 Task: Add a signature Autumn Baker containing With gratitude, Autumn Baker to email address softage.10@softage.net and add a folder Vulnerability management
Action: Mouse moved to (89, 90)
Screenshot: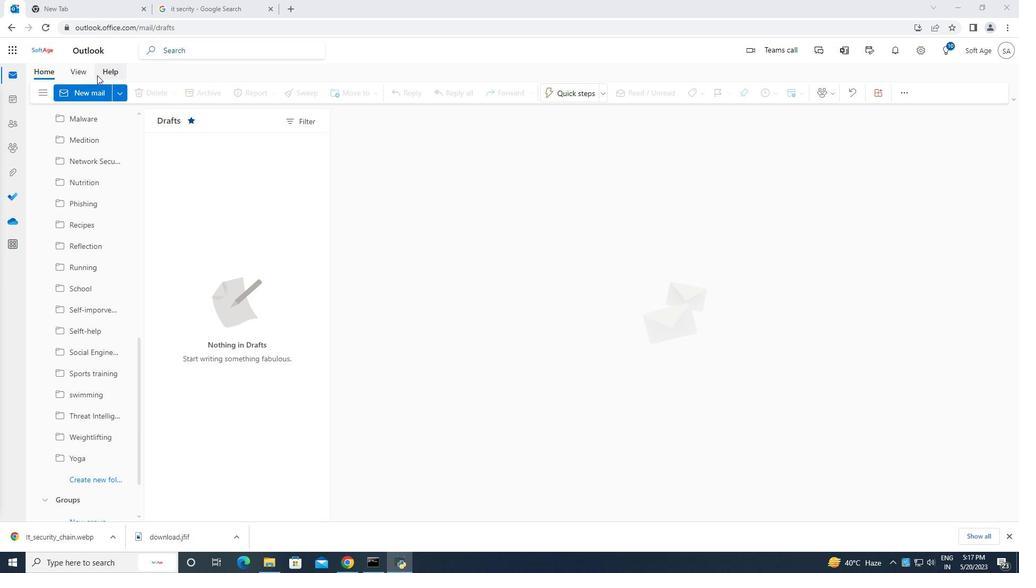 
Action: Mouse pressed left at (89, 90)
Screenshot: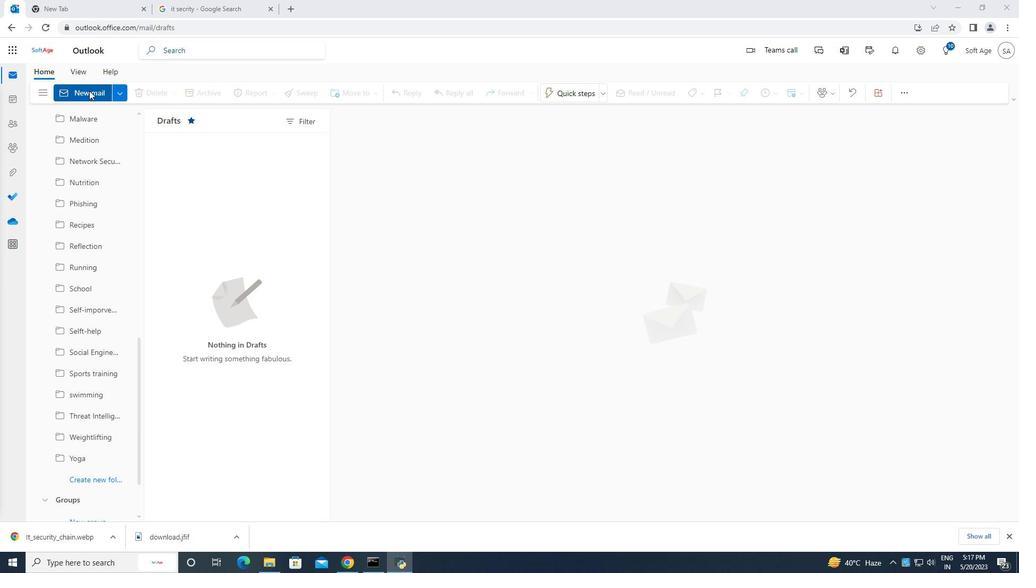 
Action: Mouse moved to (681, 88)
Screenshot: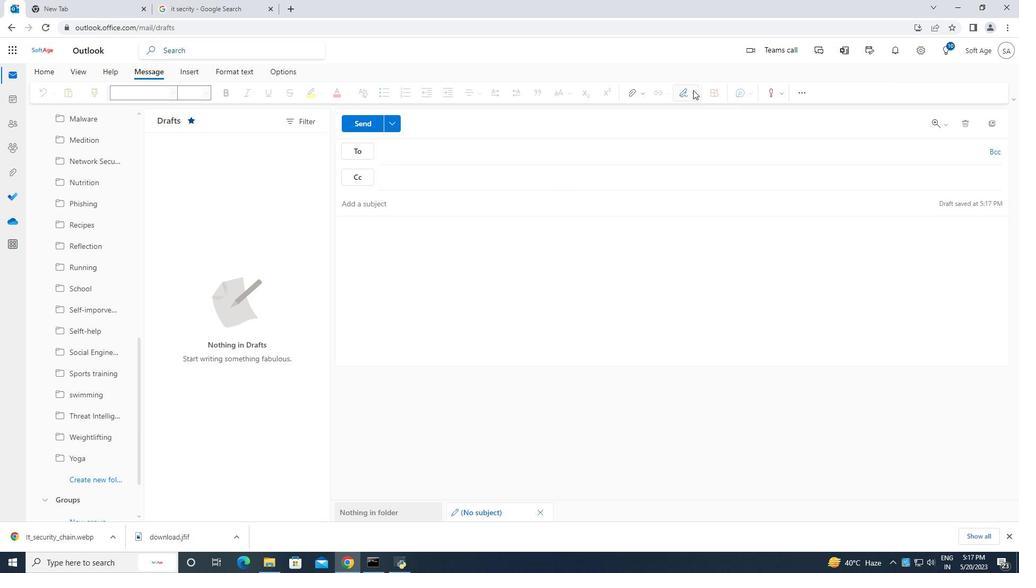 
Action: Mouse pressed left at (681, 88)
Screenshot: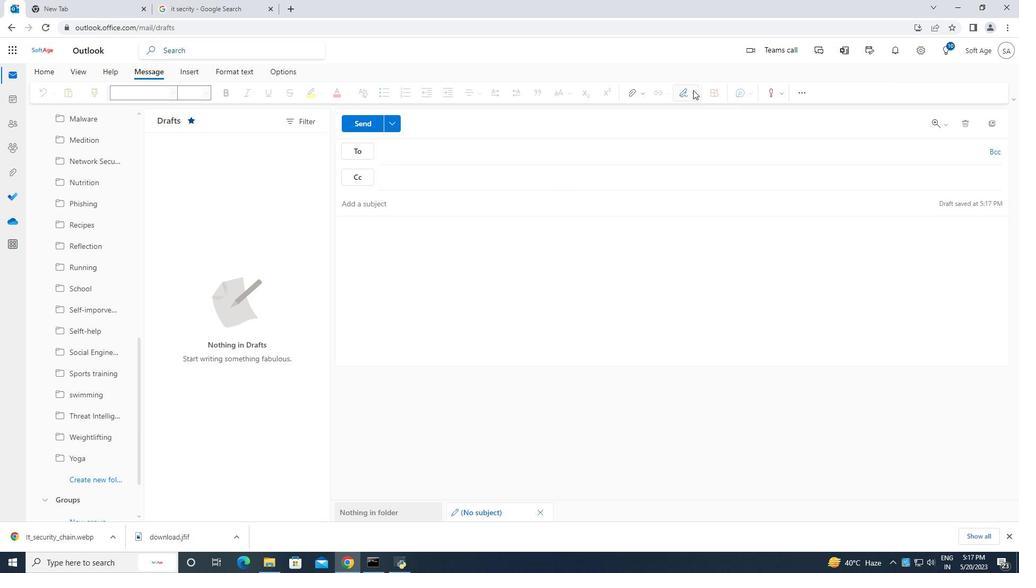
Action: Mouse moved to (660, 134)
Screenshot: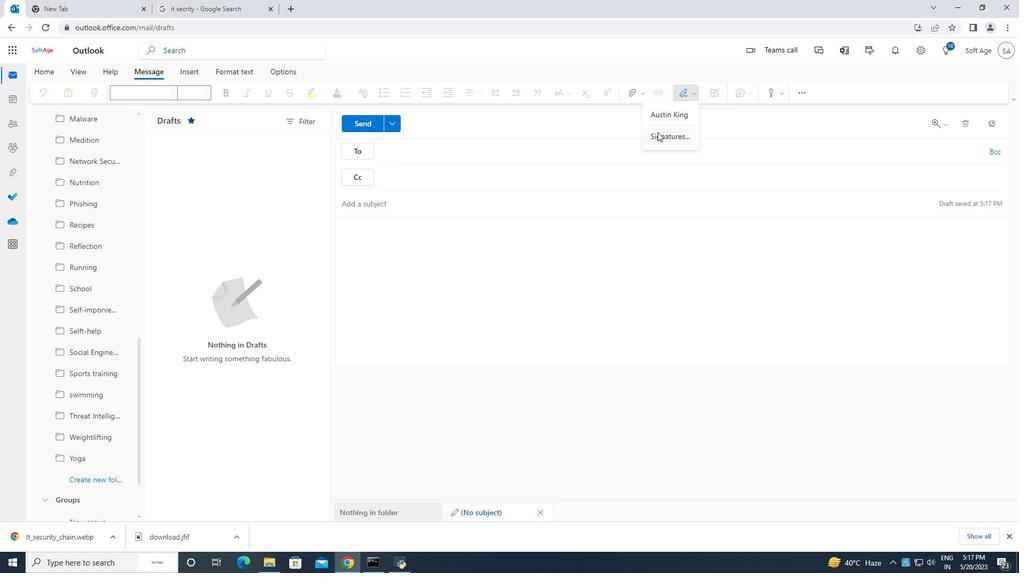 
Action: Mouse pressed left at (660, 134)
Screenshot: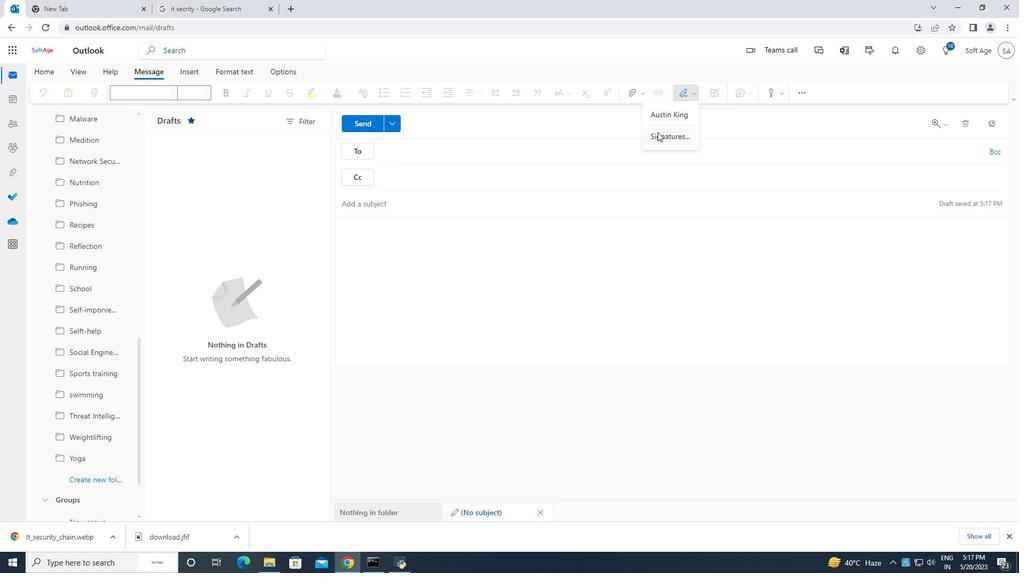 
Action: Mouse moved to (721, 172)
Screenshot: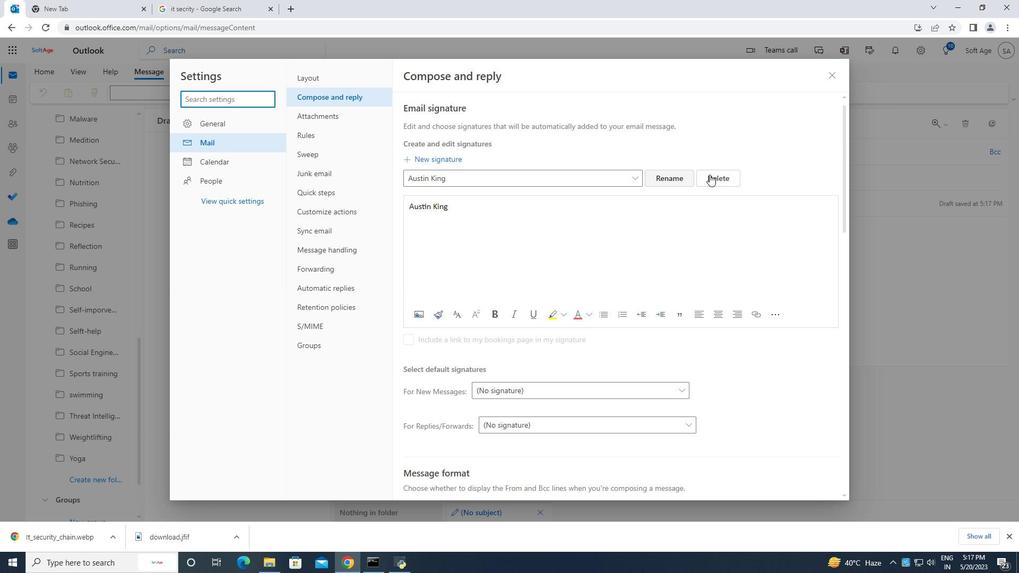 
Action: Mouse pressed left at (721, 172)
Screenshot: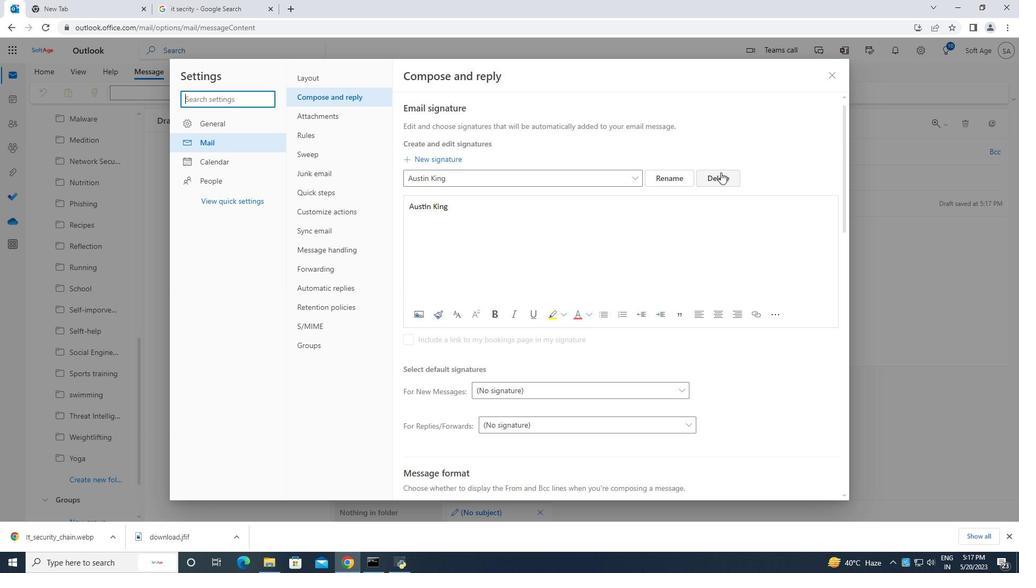 
Action: Mouse moved to (524, 177)
Screenshot: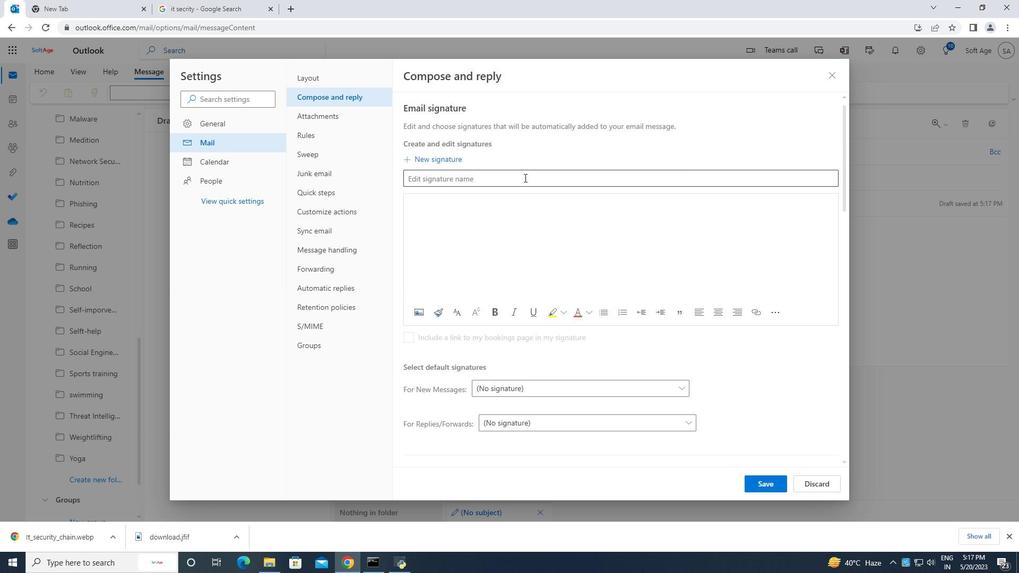
Action: Mouse pressed left at (524, 177)
Screenshot: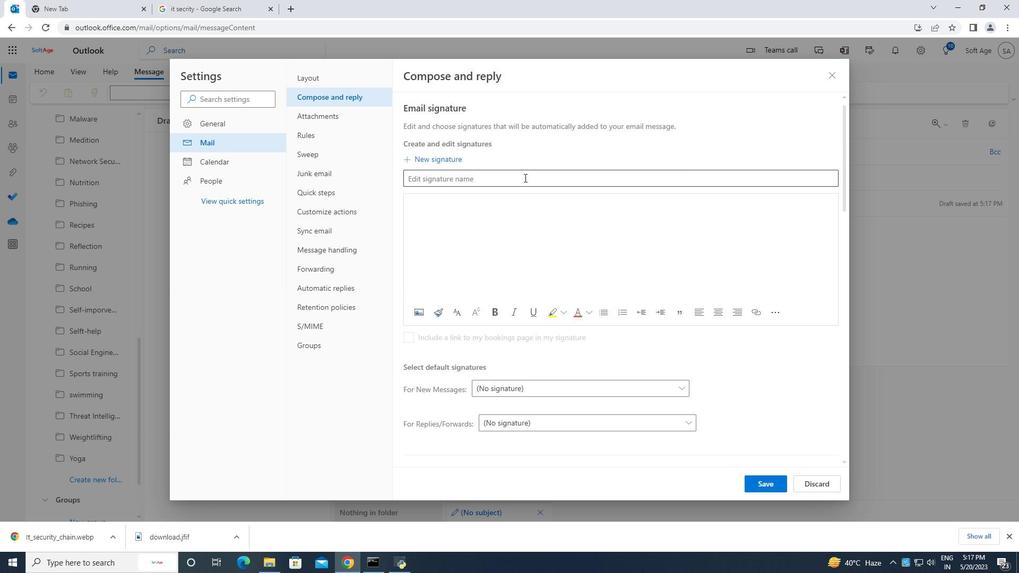 
Action: Mouse moved to (523, 176)
Screenshot: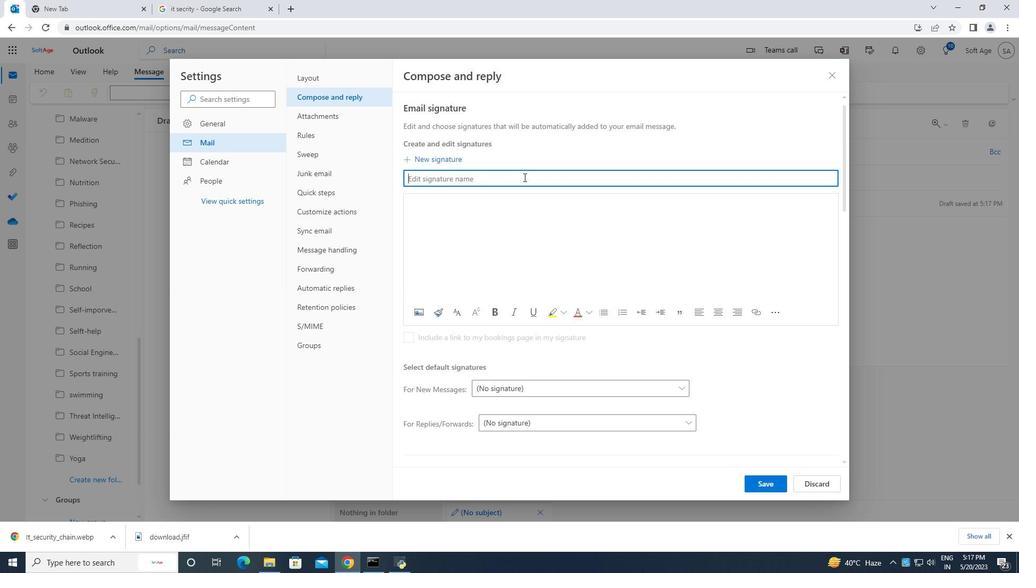 
Action: Key pressed <Key.caps_lock>A<Key.caps_lock>utumn<Key.space><Key.caps_lock><Key.caps_lock><Key.caps_lock>B<Key.caps_lock>kaer<Key.backspace><Key.backspace><Key.backspace><Key.backspace>aker
Screenshot: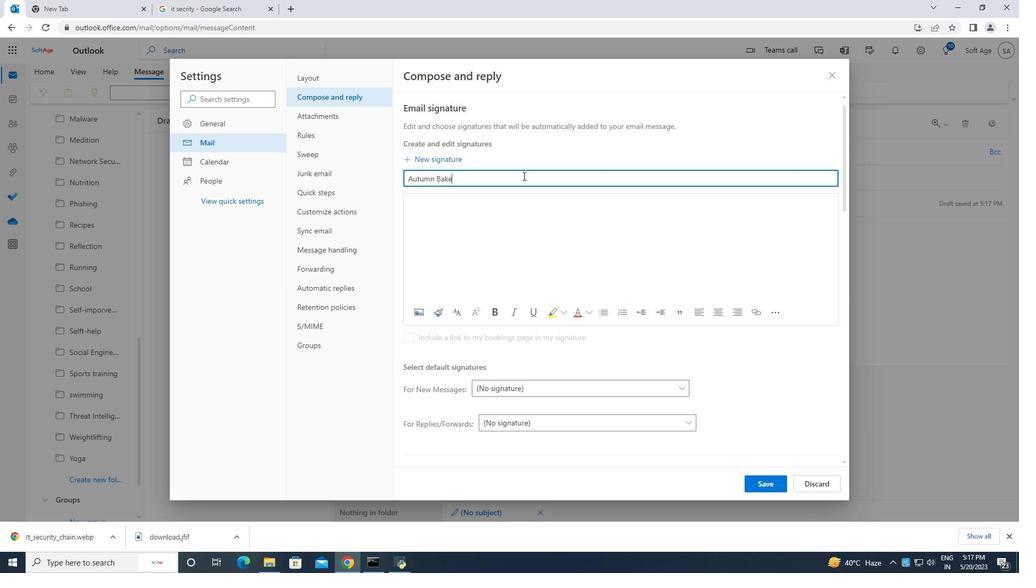
Action: Mouse moved to (473, 214)
Screenshot: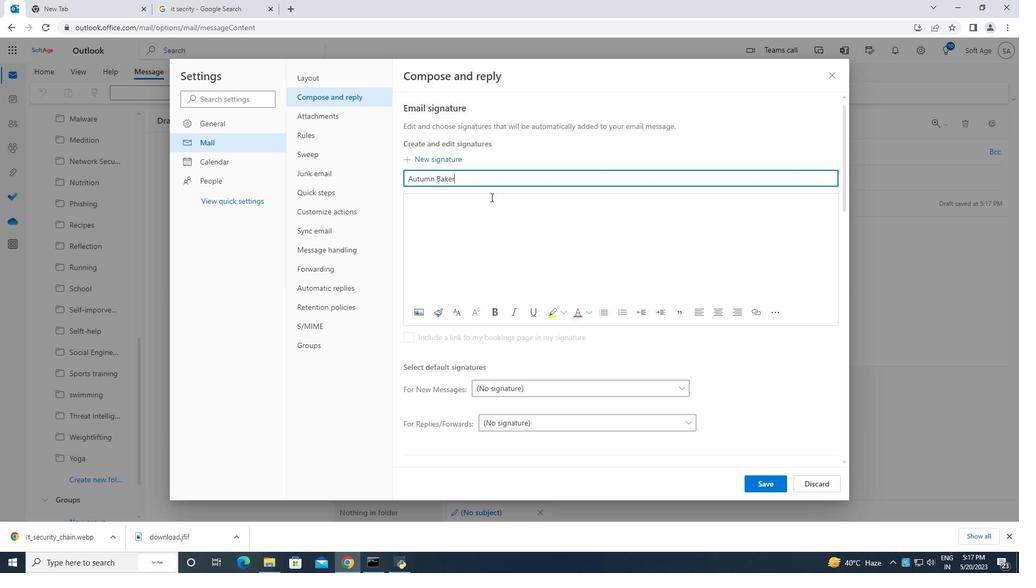 
Action: Mouse pressed left at (473, 214)
Screenshot: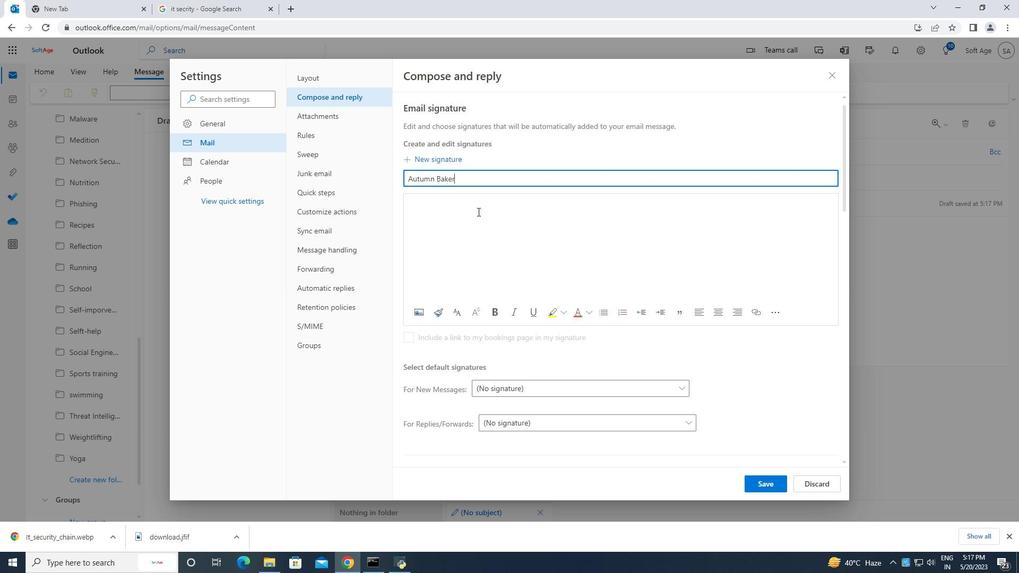 
Action: Mouse moved to (473, 213)
Screenshot: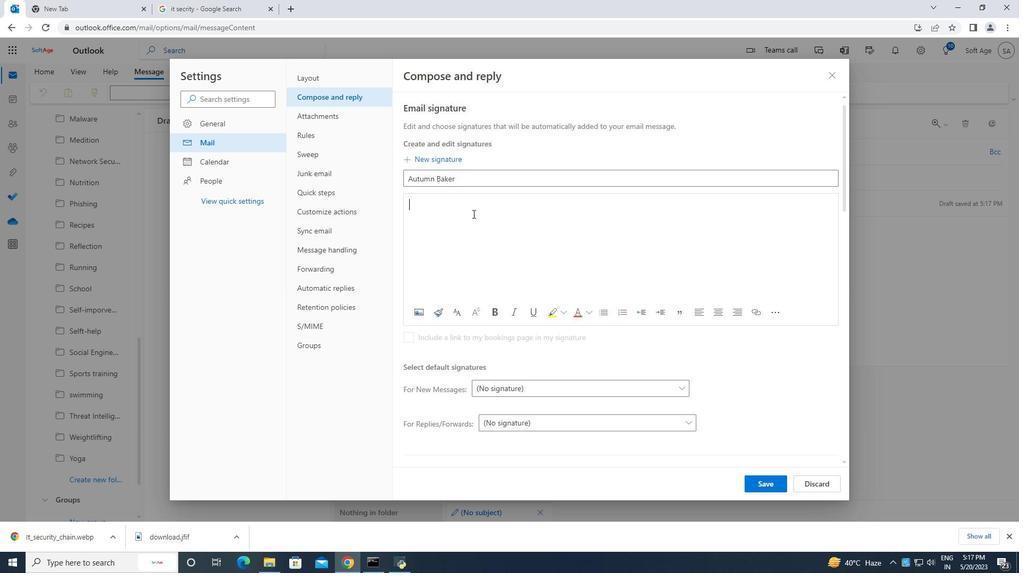 
Action: Key pressed <Key.caps_lock>A<Key.caps_lock>utumn<Key.space><Key.caps_lock>B<Key.caps_lock>aker
Screenshot: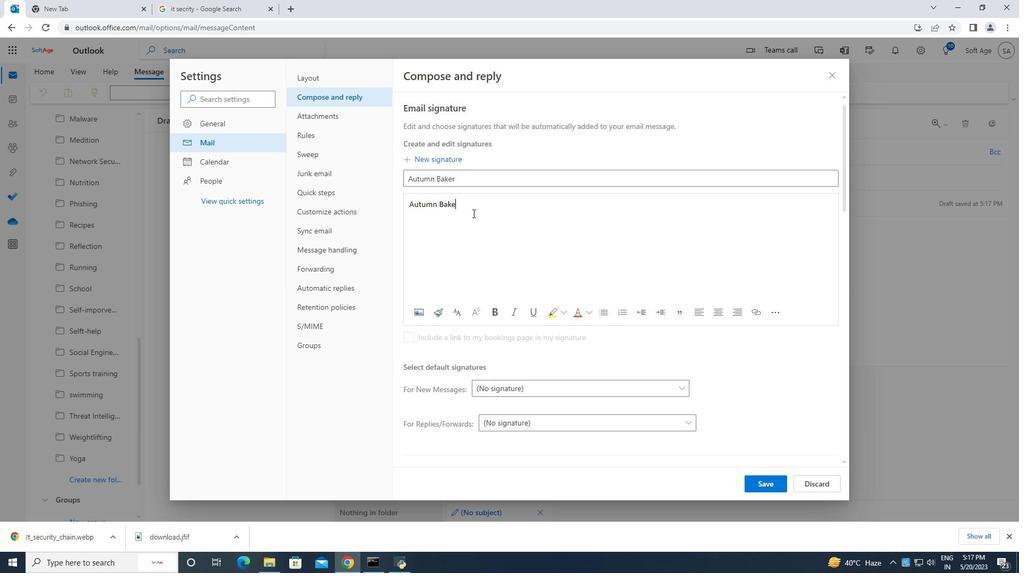 
Action: Mouse moved to (761, 488)
Screenshot: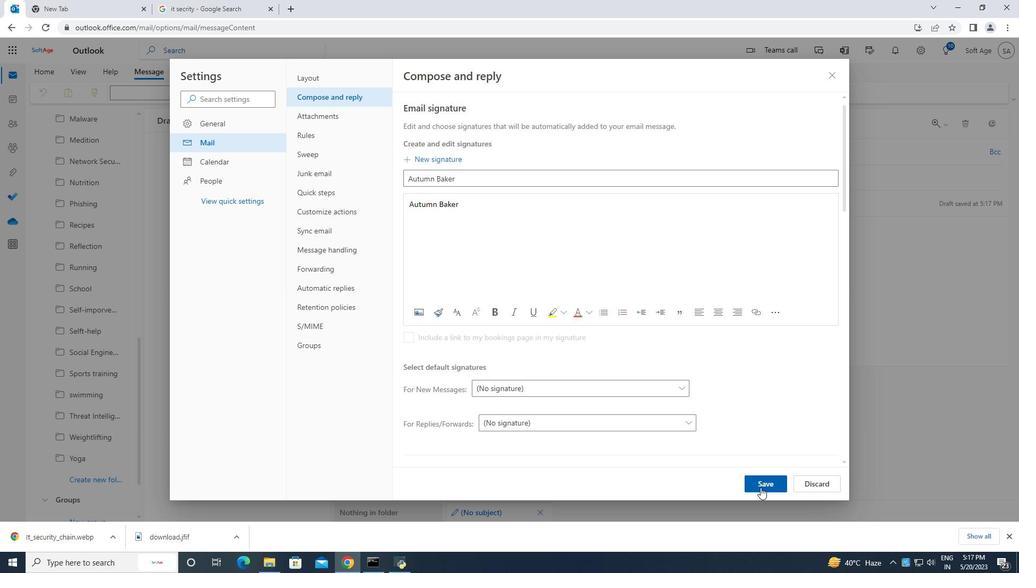 
Action: Mouse pressed left at (761, 488)
Screenshot: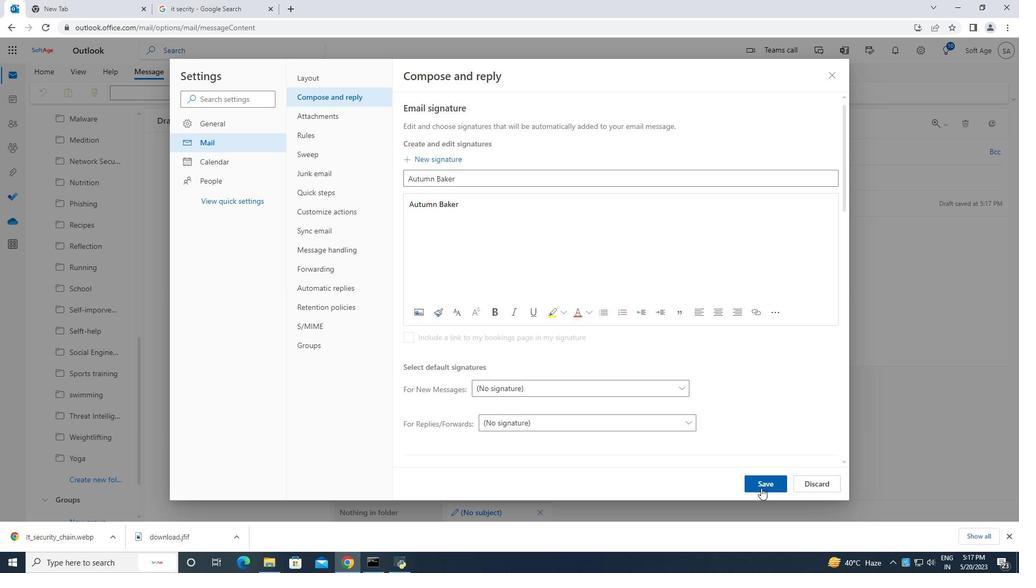 
Action: Mouse moved to (832, 78)
Screenshot: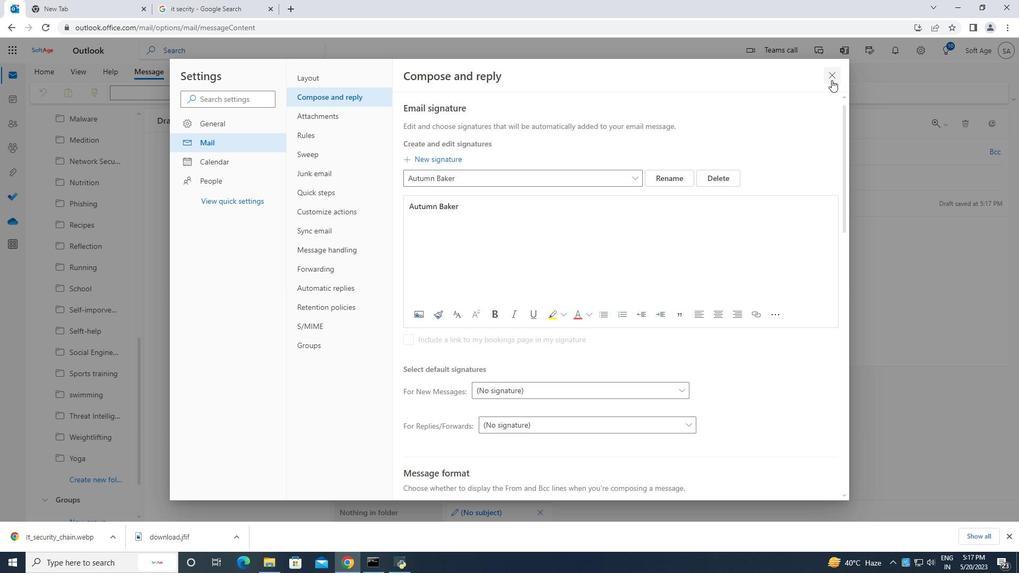 
Action: Mouse pressed left at (832, 78)
Screenshot: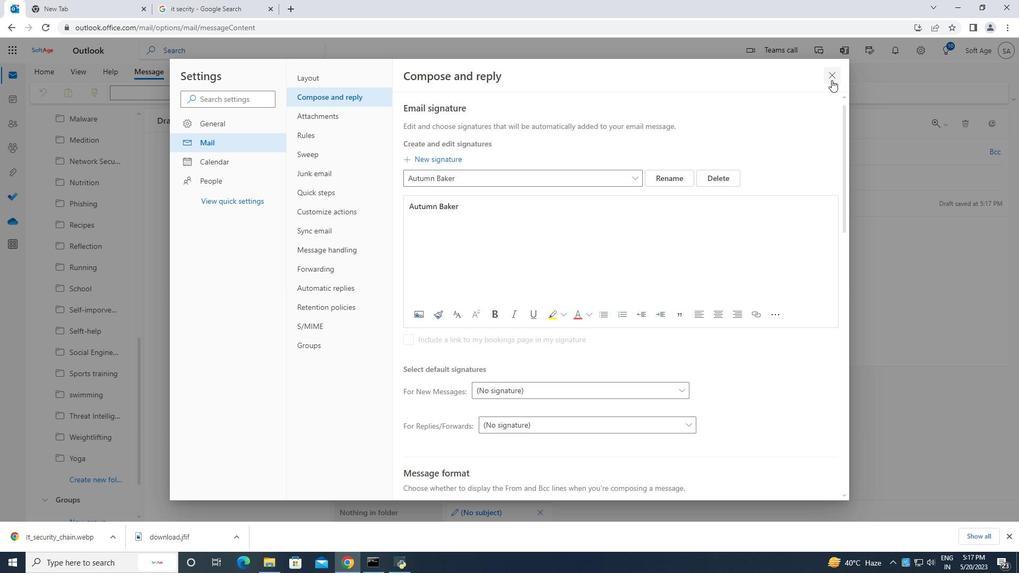 
Action: Mouse moved to (679, 91)
Screenshot: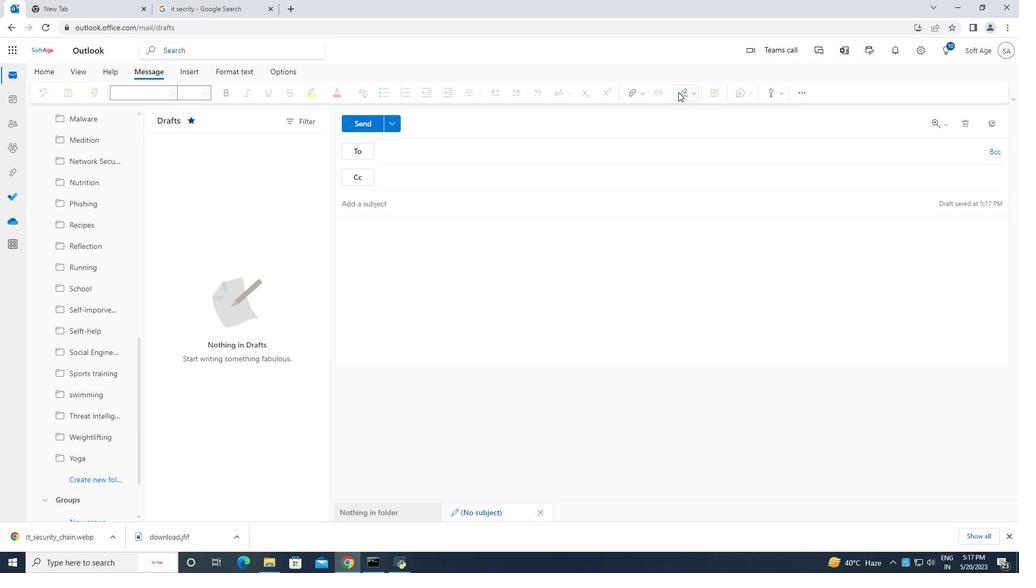 
Action: Mouse pressed left at (679, 91)
Screenshot: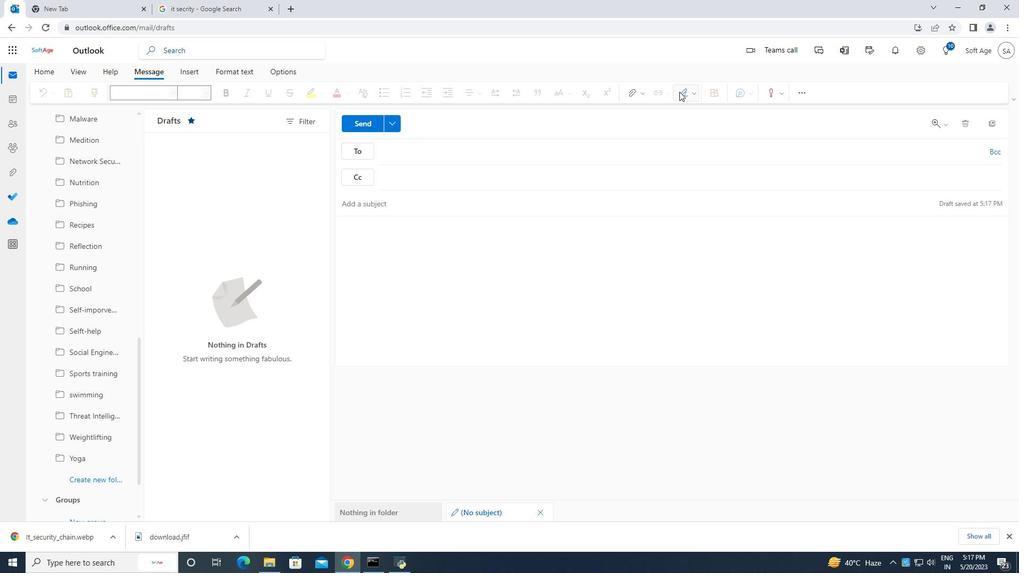 
Action: Mouse moved to (668, 114)
Screenshot: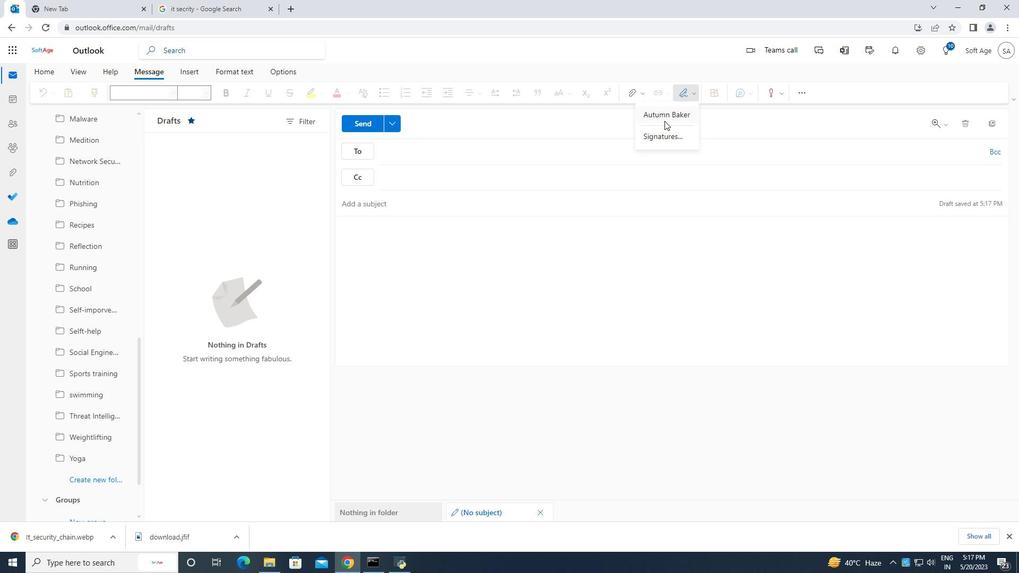 
Action: Mouse pressed left at (668, 114)
Screenshot: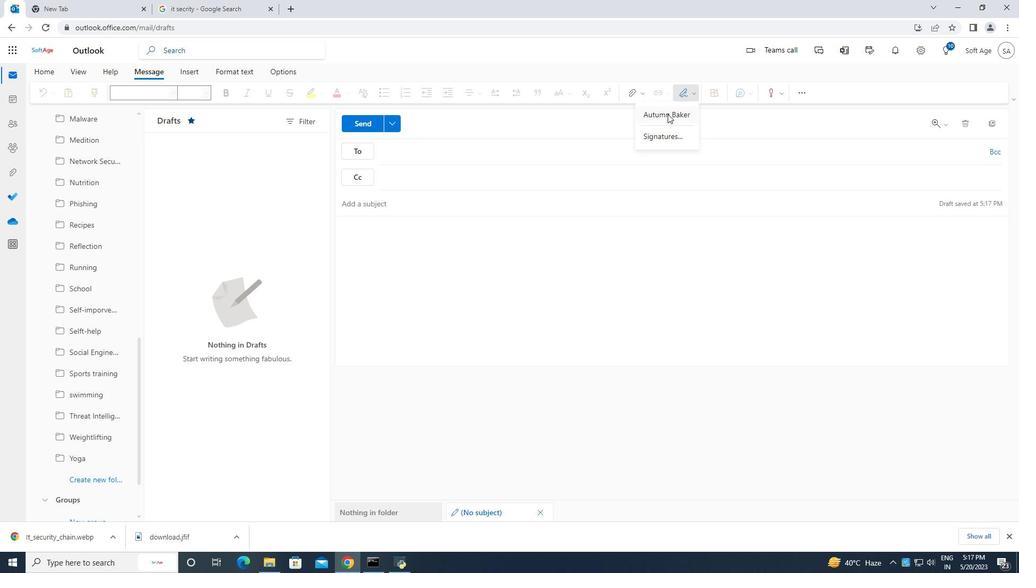 
Action: Mouse moved to (369, 236)
Screenshot: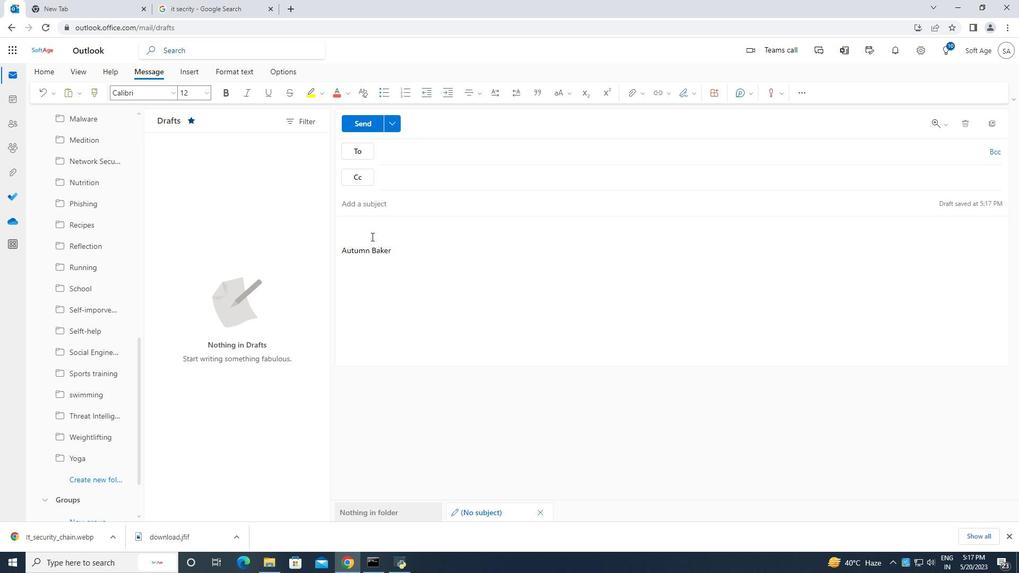 
Action: Key pressed <Key.caps_lock>C<Key.caps_lock>ontaing
Screenshot: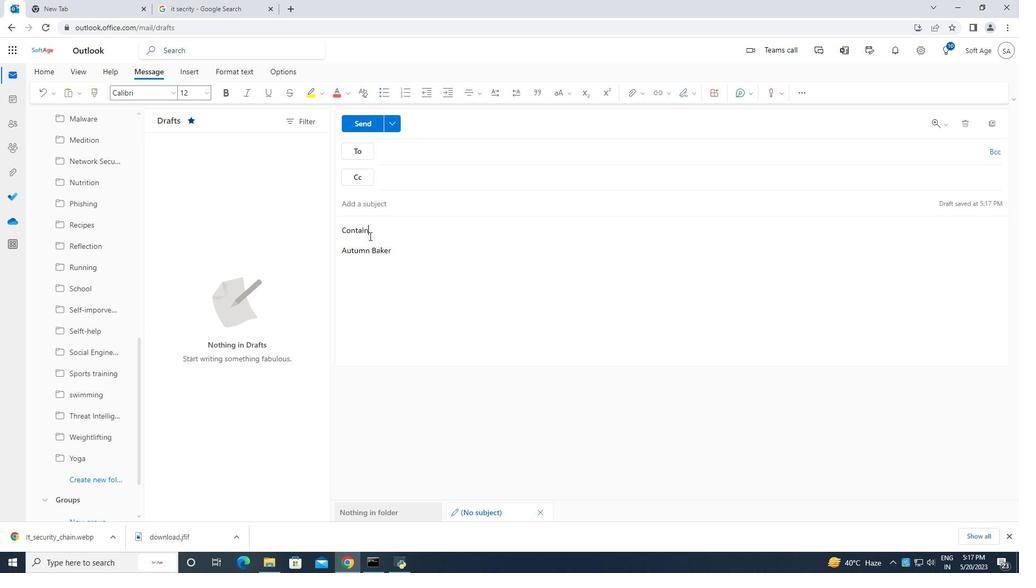 
Action: Mouse moved to (392, 236)
Screenshot: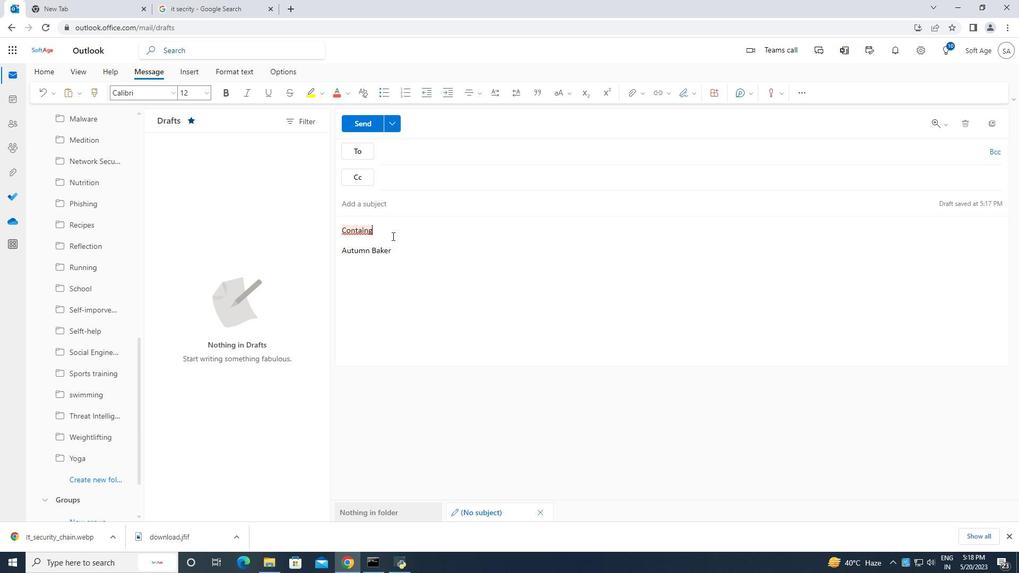 
Action: Mouse pressed left at (392, 236)
Screenshot: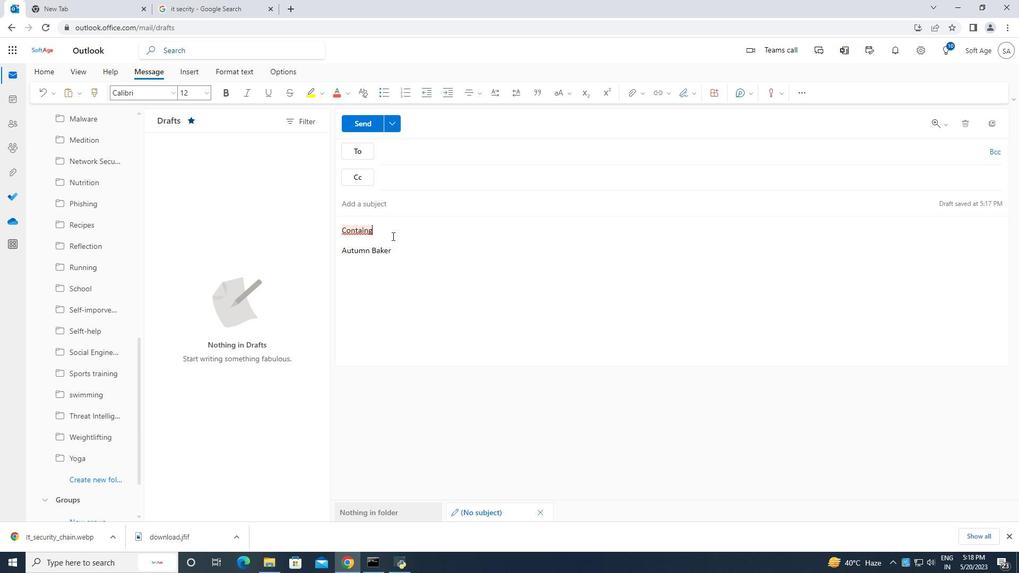 
Action: Mouse moved to (392, 233)
Screenshot: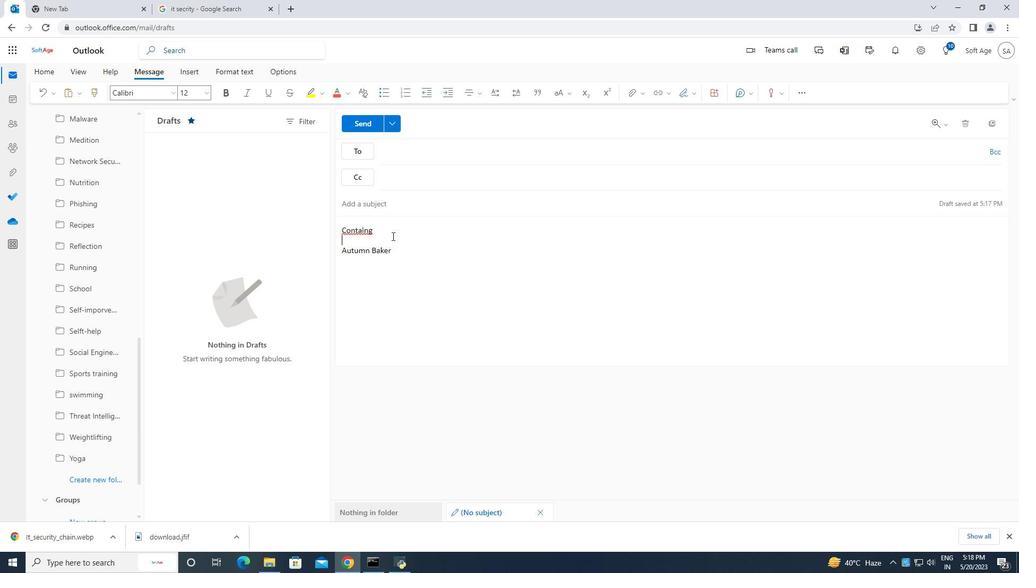 
Action: Mouse pressed left at (392, 233)
Screenshot: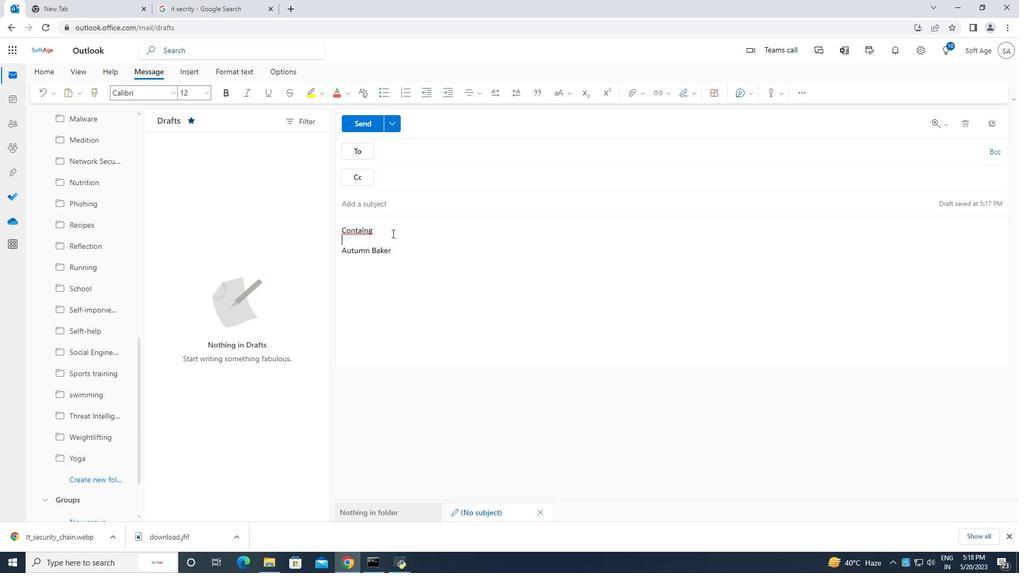 
Action: Mouse moved to (392, 233)
Screenshot: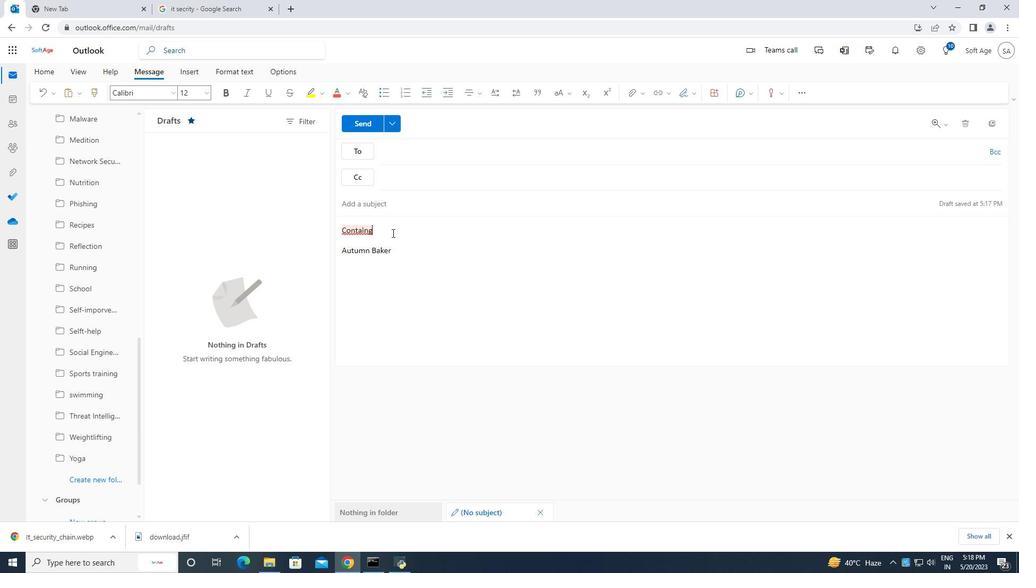 
Action: Key pressed <Key.backspace><Key.backspace>ning<Key.space>with<Key.space>gratitude,<Key.space><Key.caps_lock>A<Key.caps_lock>utumn<Key.space><Key.caps_lock>B<Key.caps_lock>aker
Screenshot: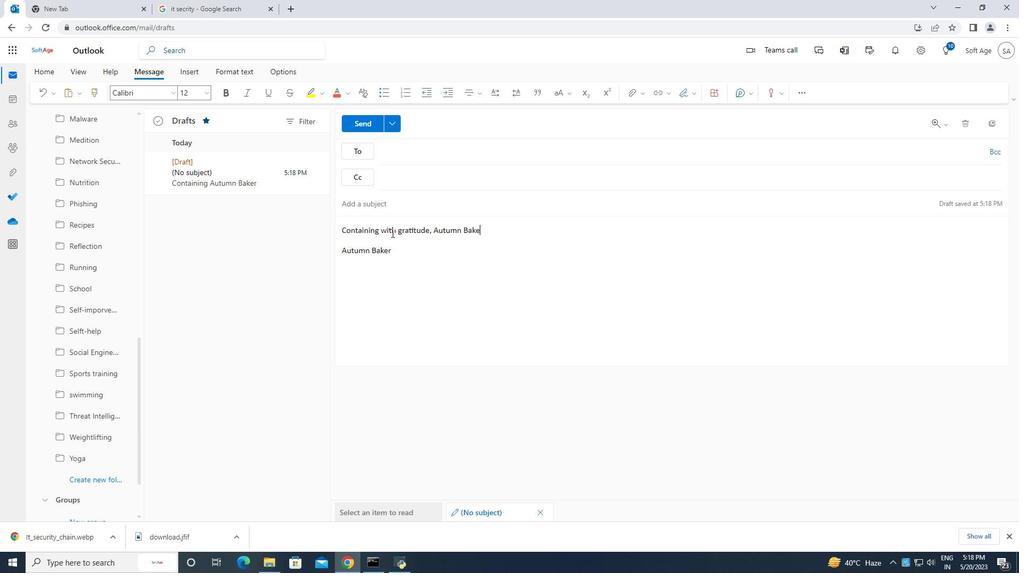 
Action: Mouse moved to (409, 154)
Screenshot: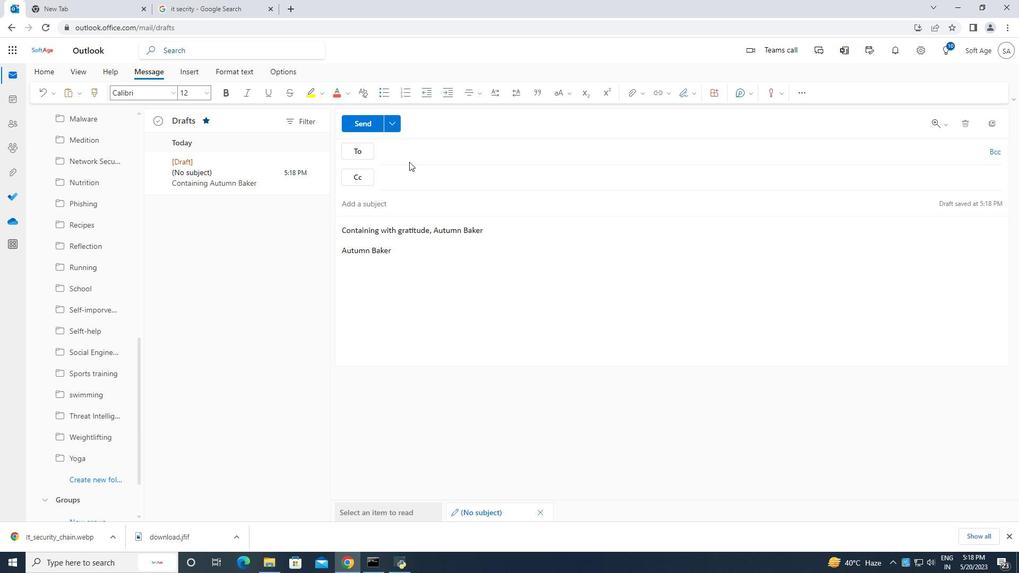 
Action: Mouse pressed left at (409, 154)
Screenshot: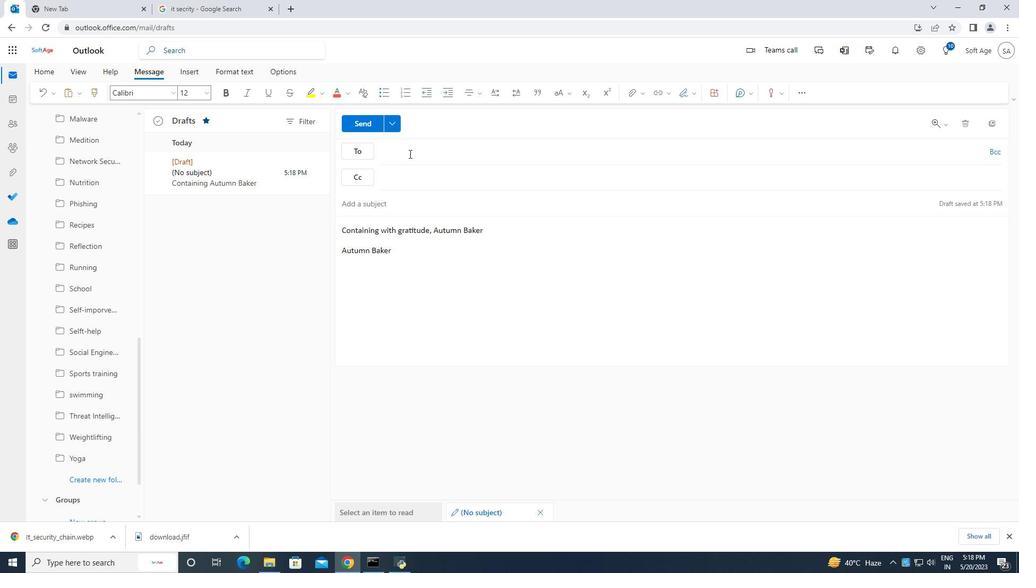 
Action: Mouse moved to (419, 158)
Screenshot: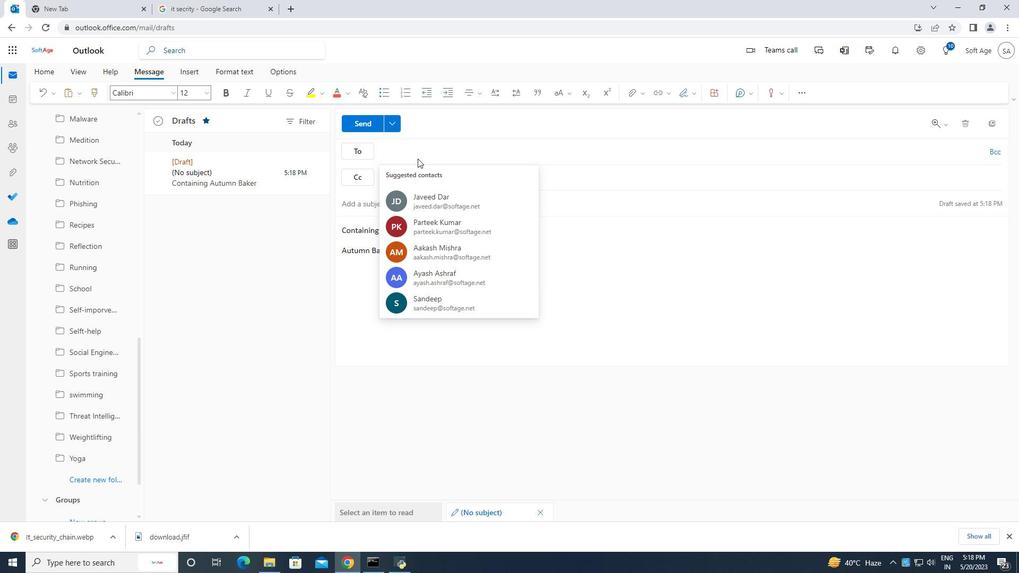 
Action: Key pressed s
Screenshot: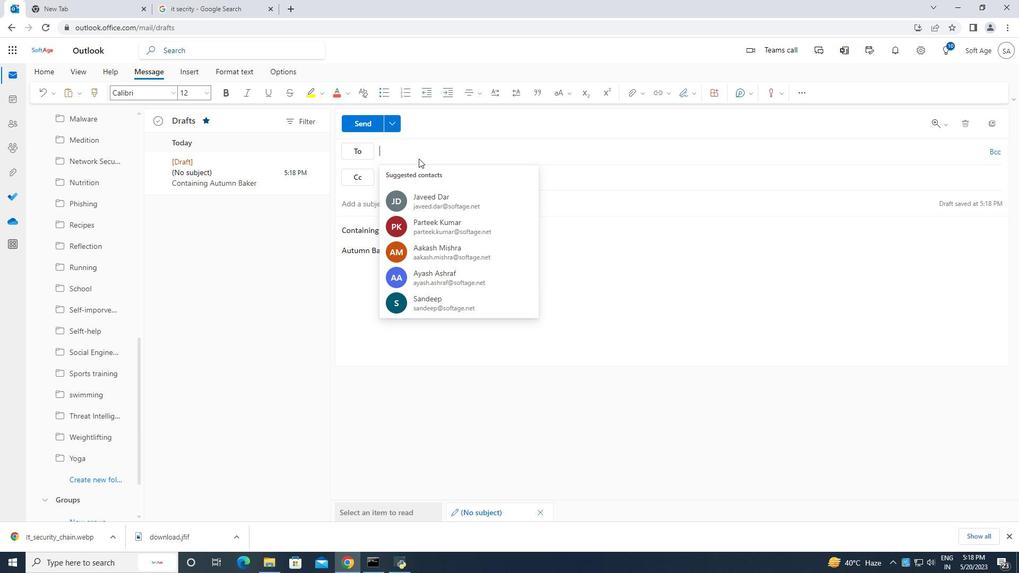 
Action: Mouse moved to (444, 150)
Screenshot: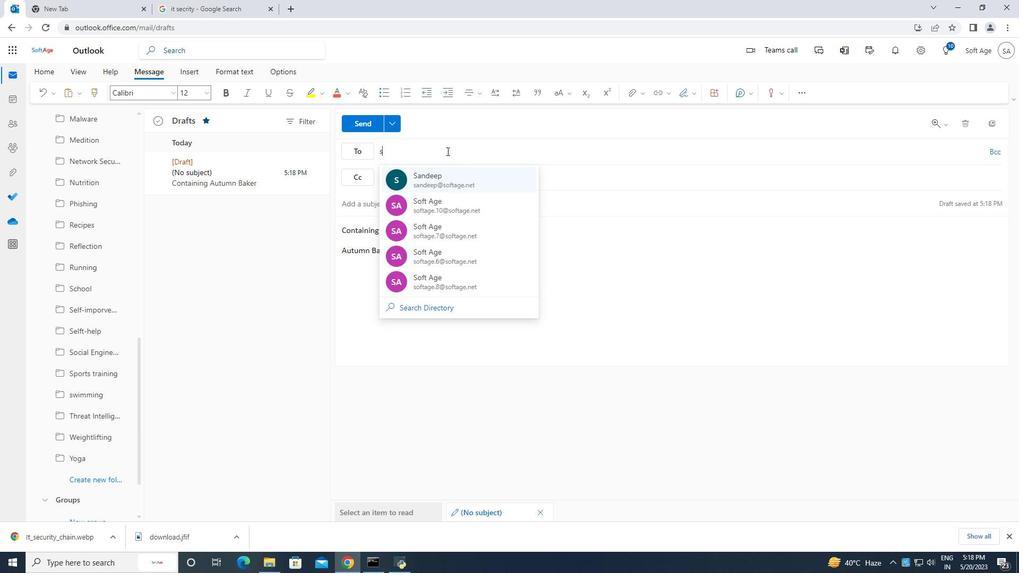 
Action: Key pressed of
Screenshot: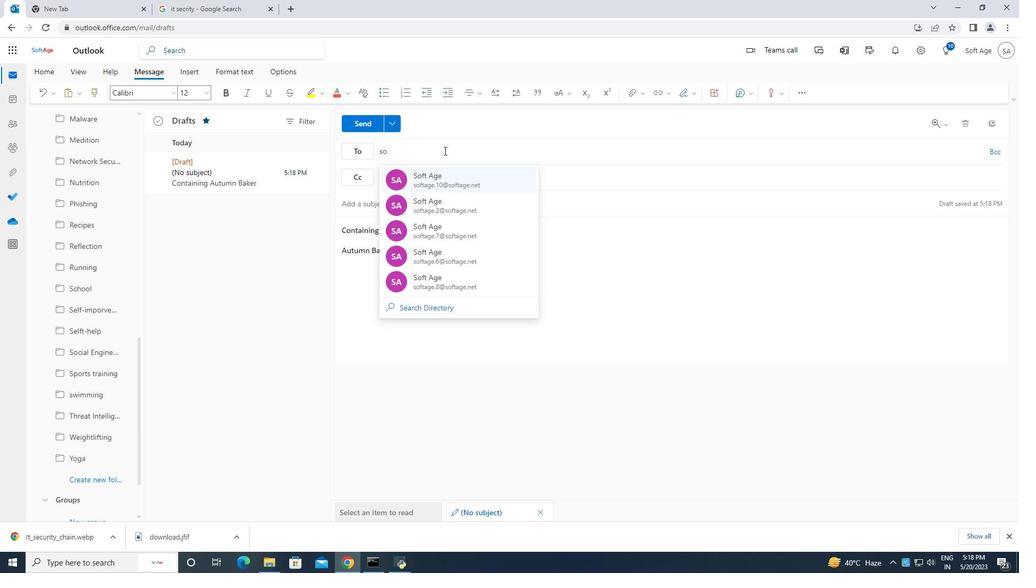 
Action: Mouse moved to (470, 176)
Screenshot: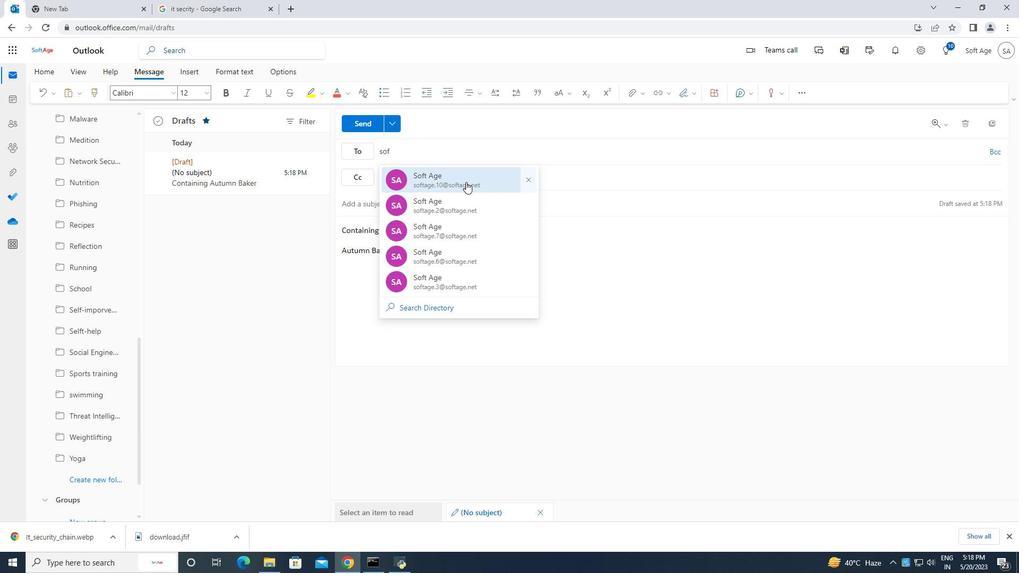 
Action: Mouse pressed left at (470, 176)
Screenshot: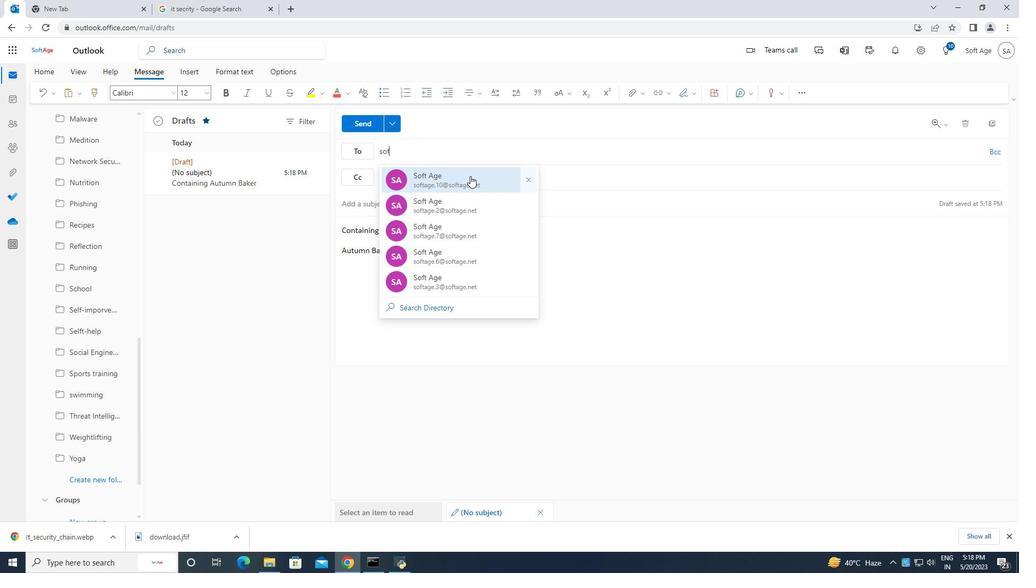 
Action: Mouse moved to (86, 479)
Screenshot: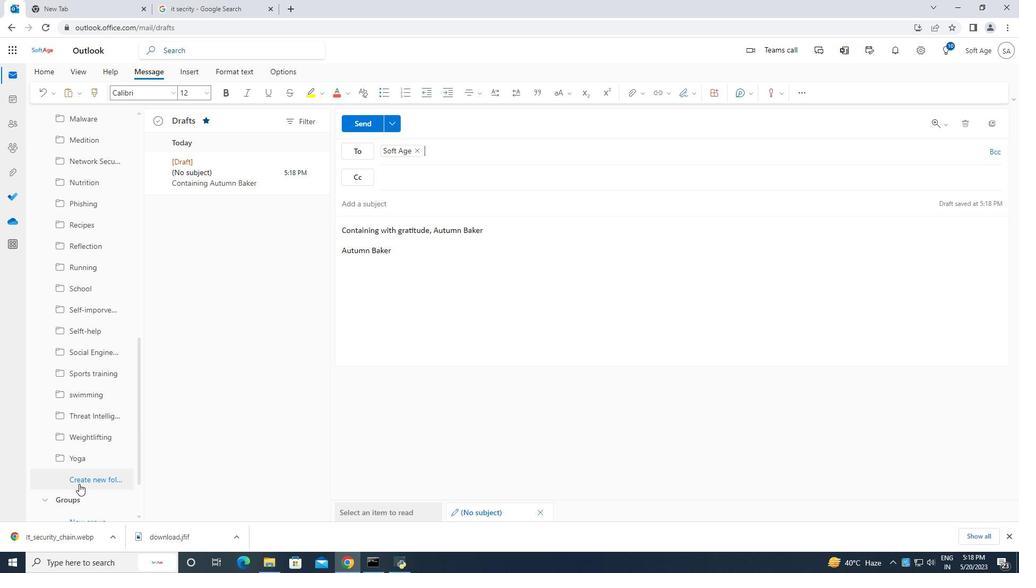 
Action: Mouse pressed left at (86, 479)
Screenshot: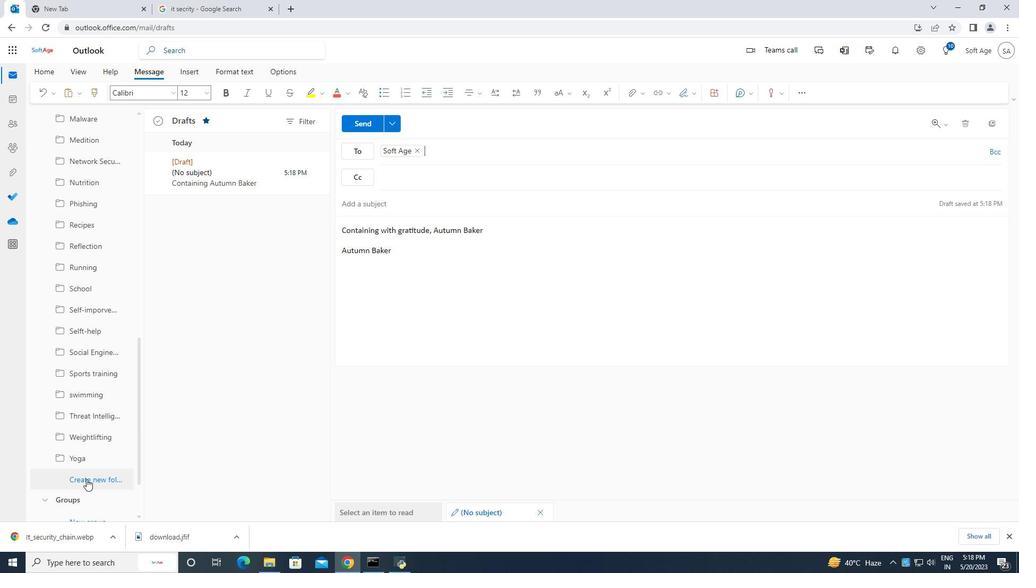 
Action: Mouse moved to (86, 478)
Screenshot: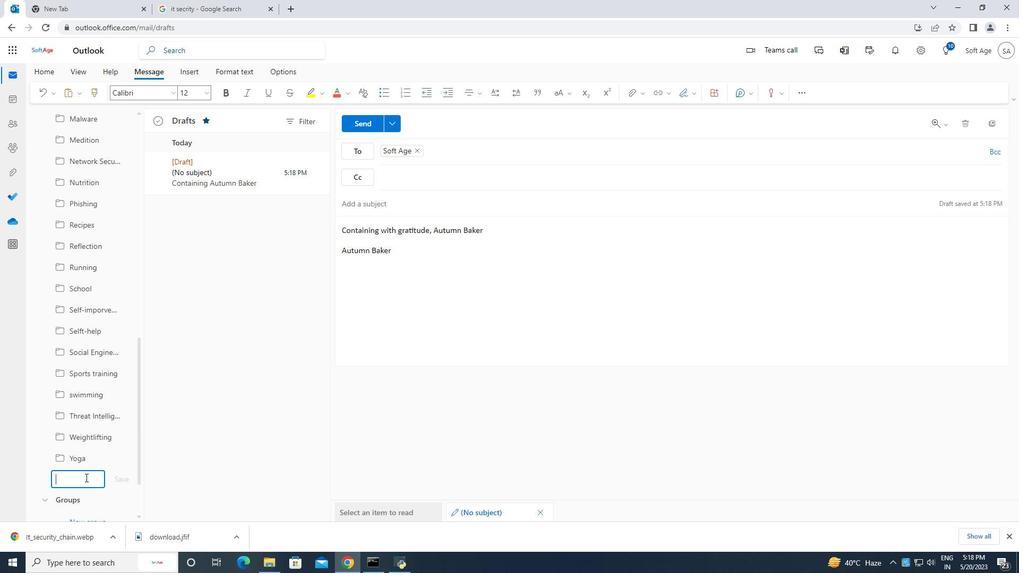 
Action: Mouse pressed left at (86, 478)
Screenshot: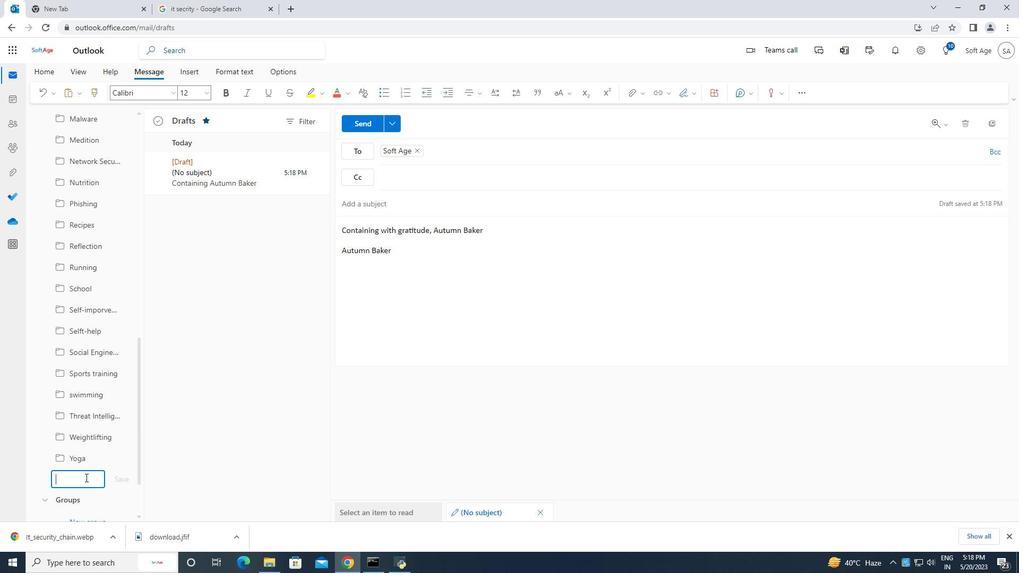 
Action: Mouse moved to (85, 476)
Screenshot: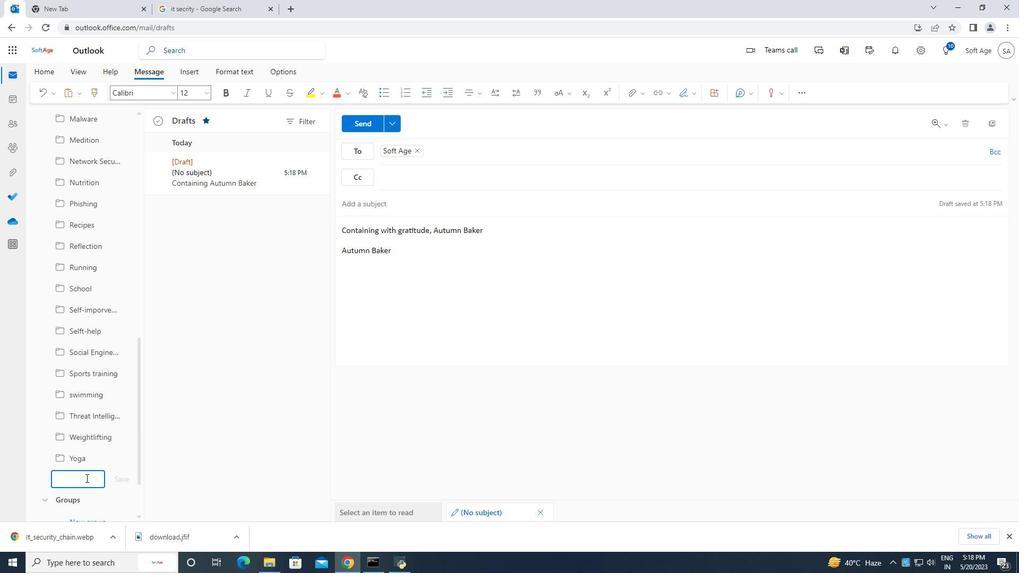 
Action: Key pressed <Key.caps_lock>V<Key.caps_lock>ulnerability<Key.space>management
Screenshot: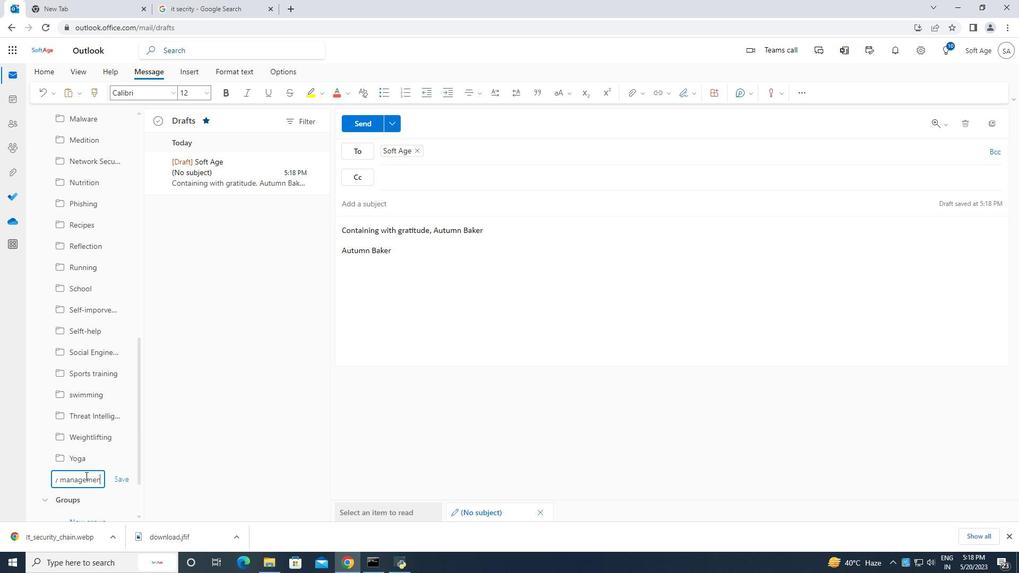 
Action: Mouse moved to (122, 483)
Screenshot: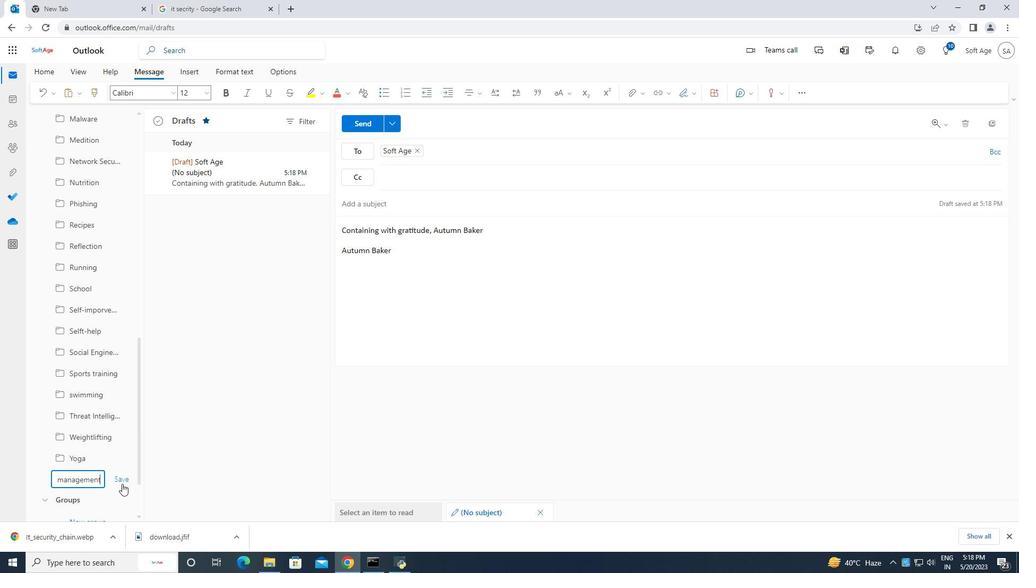 
Action: Mouse pressed left at (122, 483)
Screenshot: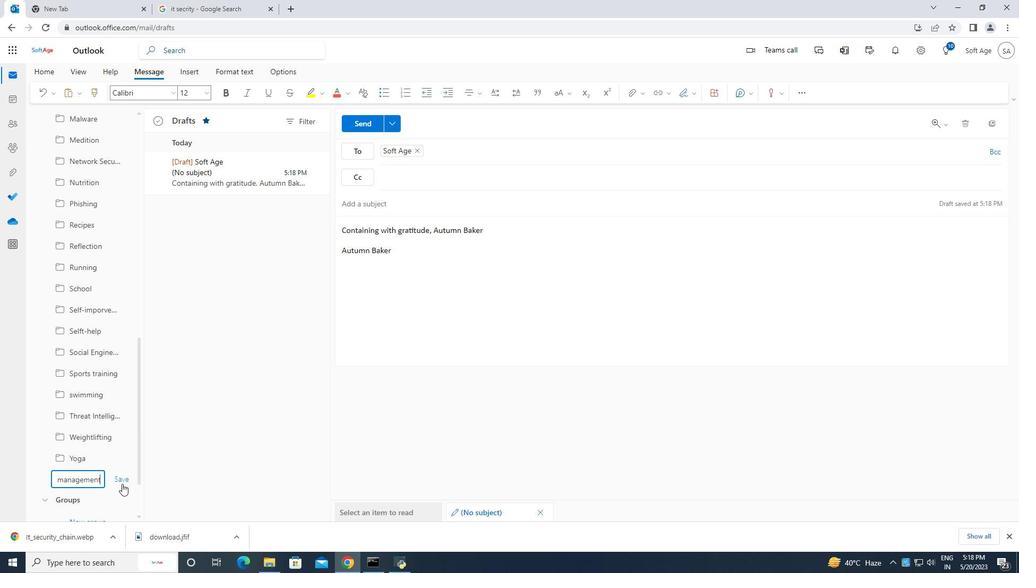 
Action: Mouse moved to (373, 121)
Screenshot: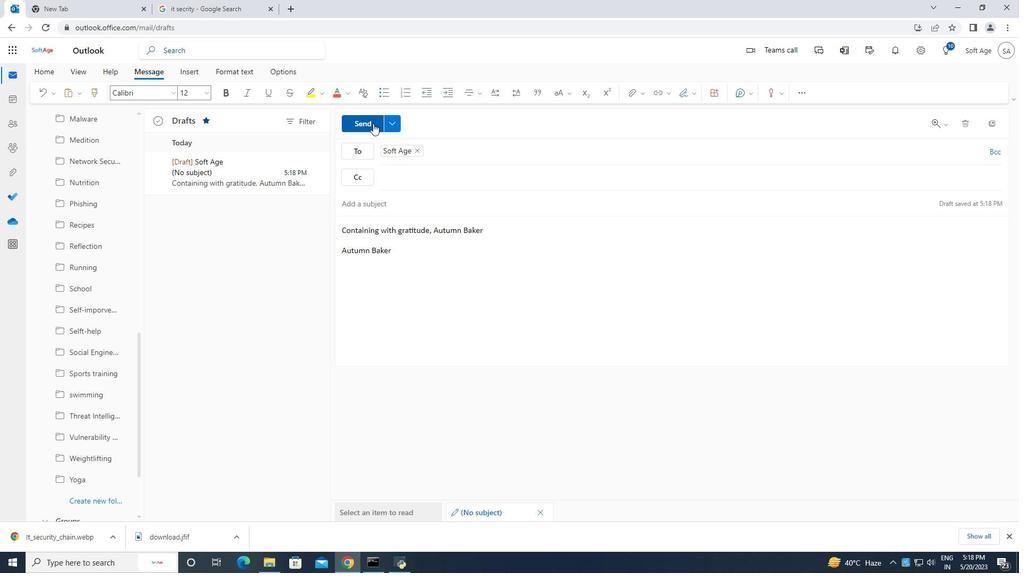 
Action: Mouse pressed left at (373, 121)
Screenshot: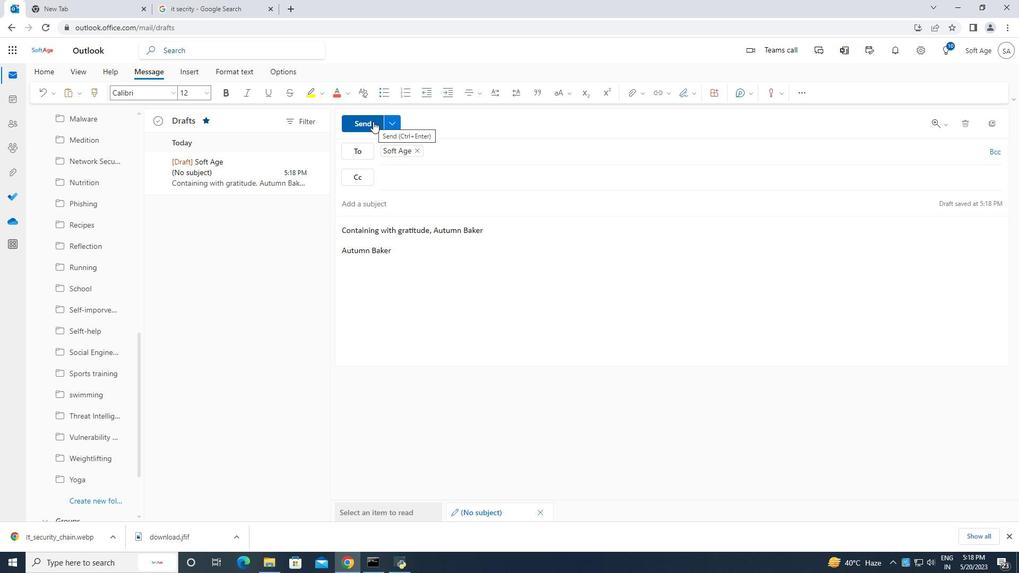 
Action: Mouse moved to (486, 308)
Screenshot: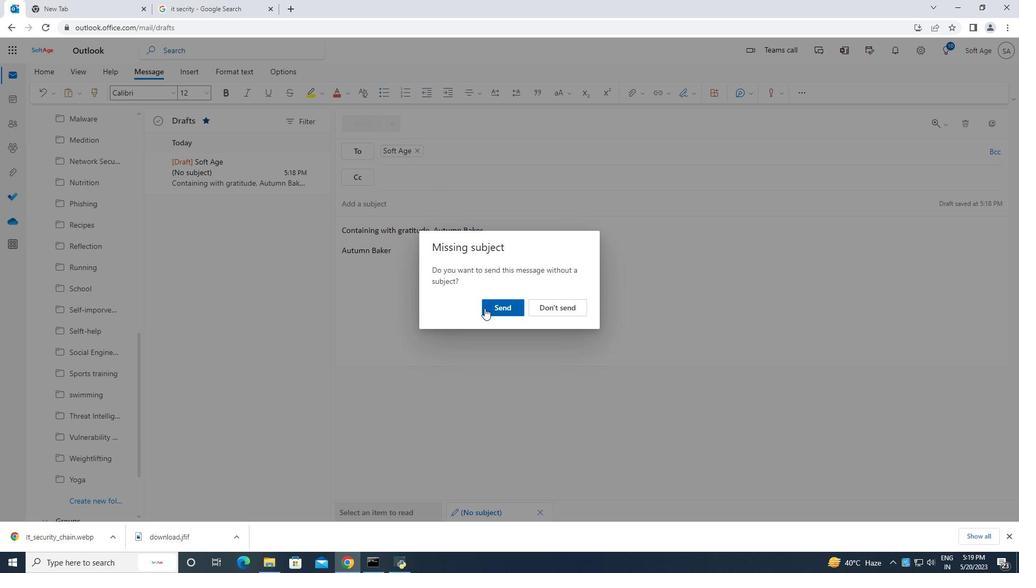 
Action: Mouse pressed left at (486, 308)
Screenshot: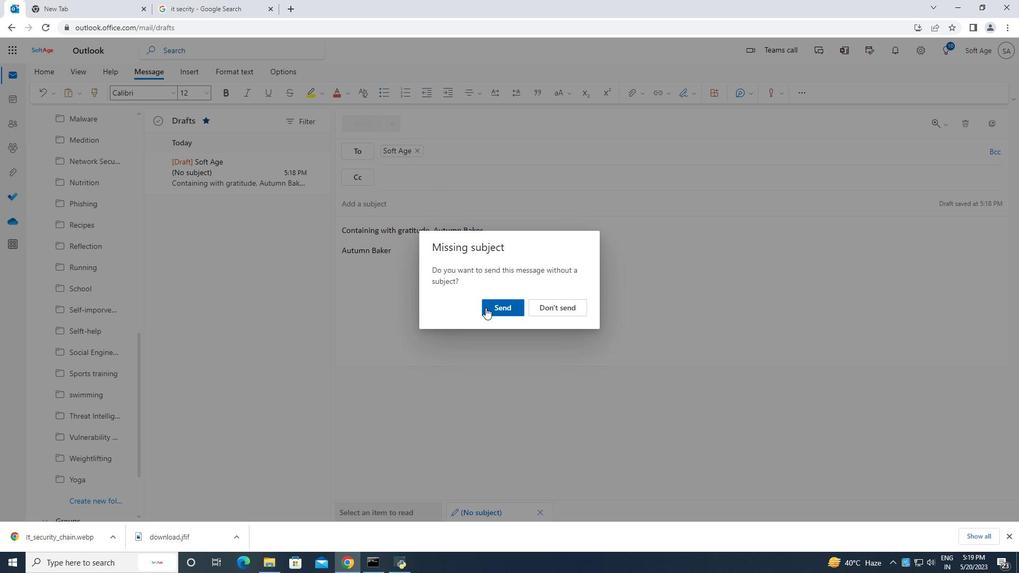 
Action: Mouse moved to (296, 302)
Screenshot: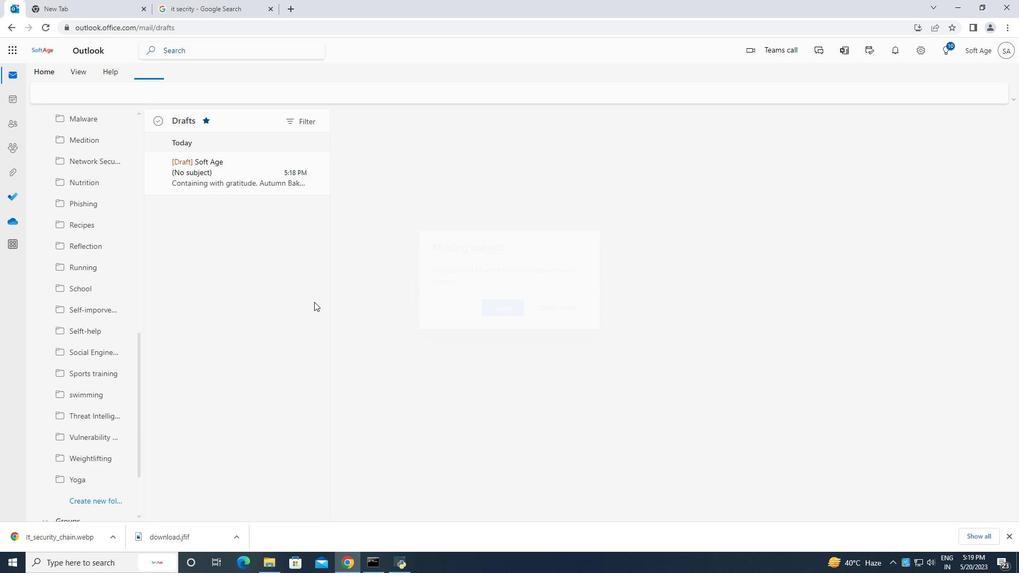 
